 Task: Add the task  Add support for SMS notifications to the mobile app to the section Capacity Scaling Sprint in the project TransferLine and add a Due Date to the respective task as 2024/02/27.
Action: Mouse moved to (665, 425)
Screenshot: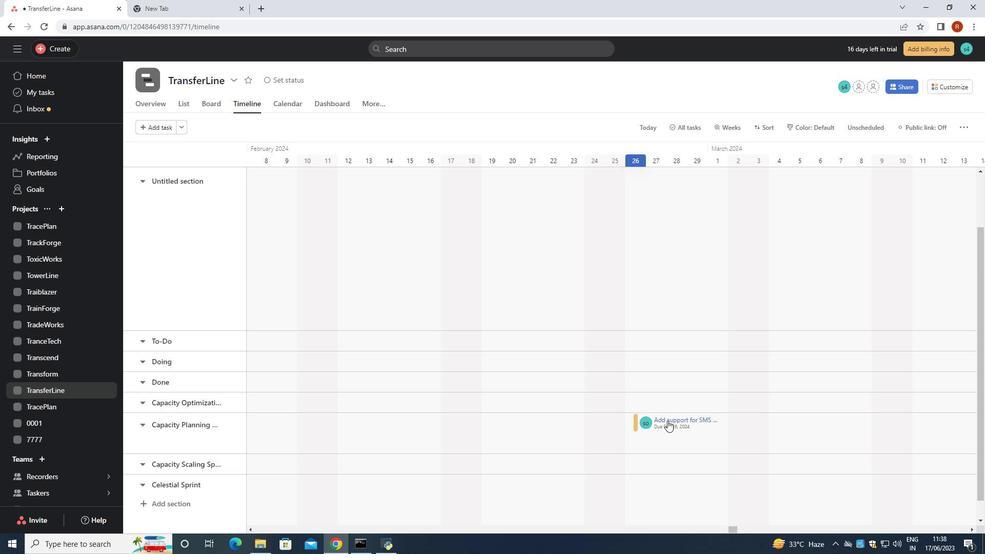 
Action: Mouse pressed left at (665, 425)
Screenshot: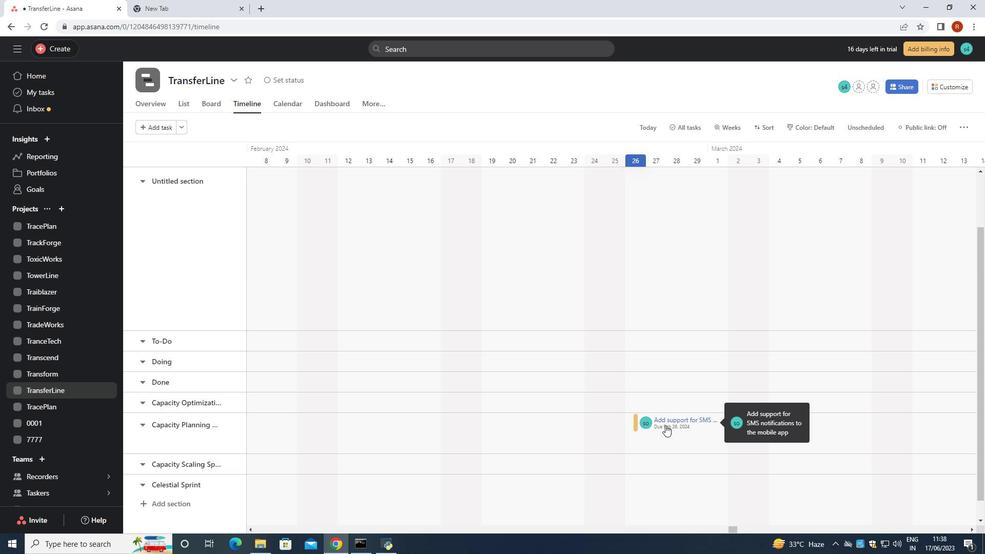 
Action: Mouse moved to (784, 204)
Screenshot: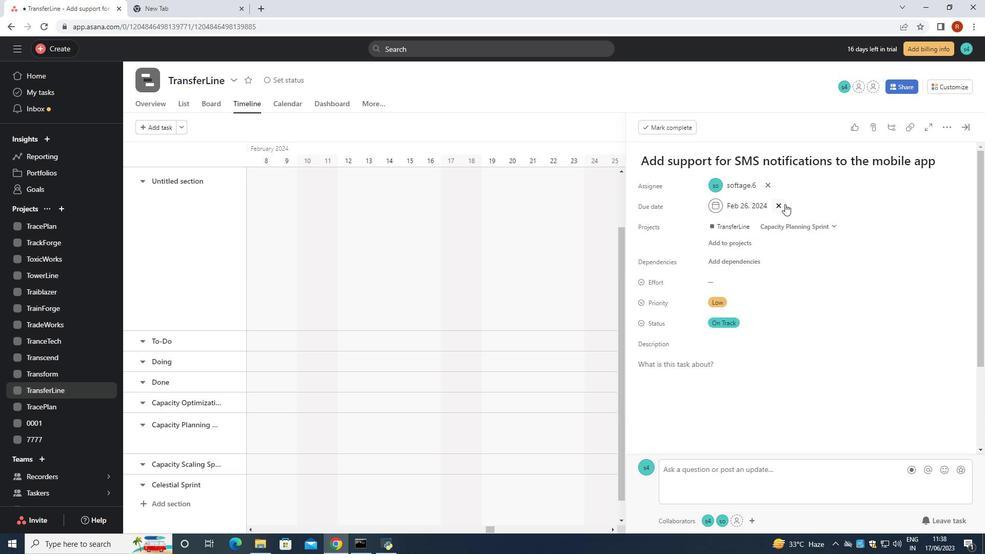 
Action: Mouse pressed left at (784, 204)
Screenshot: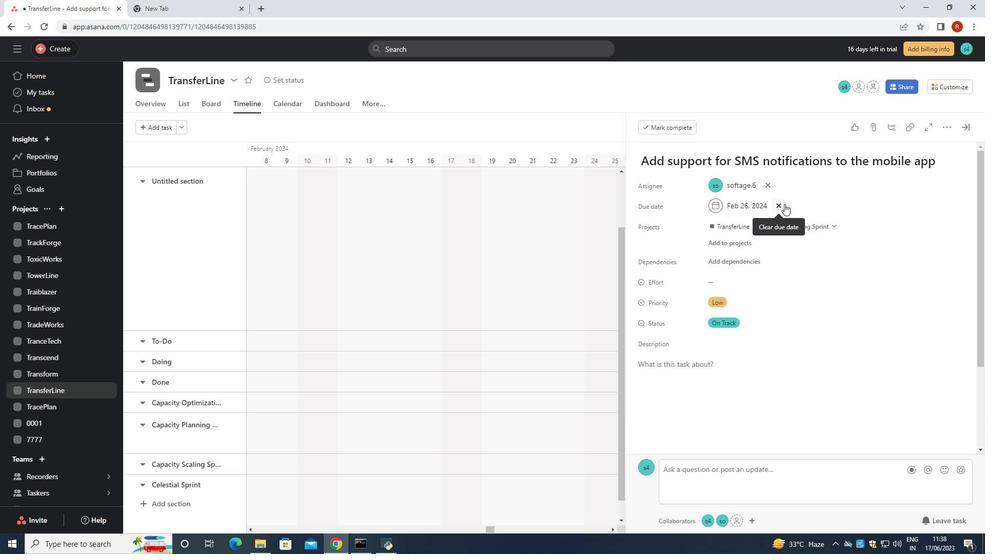 
Action: Mouse moved to (750, 204)
Screenshot: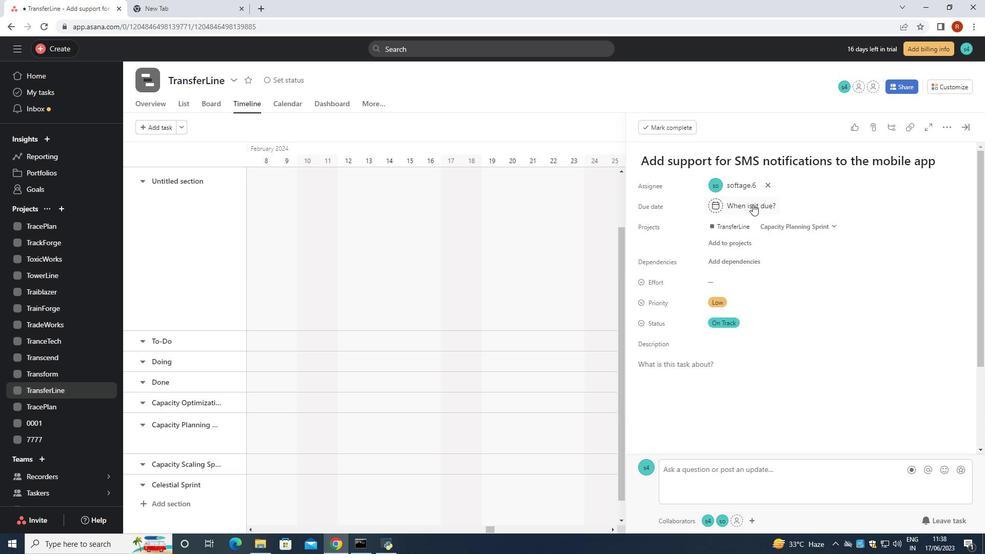
Action: Mouse pressed left at (750, 204)
Screenshot: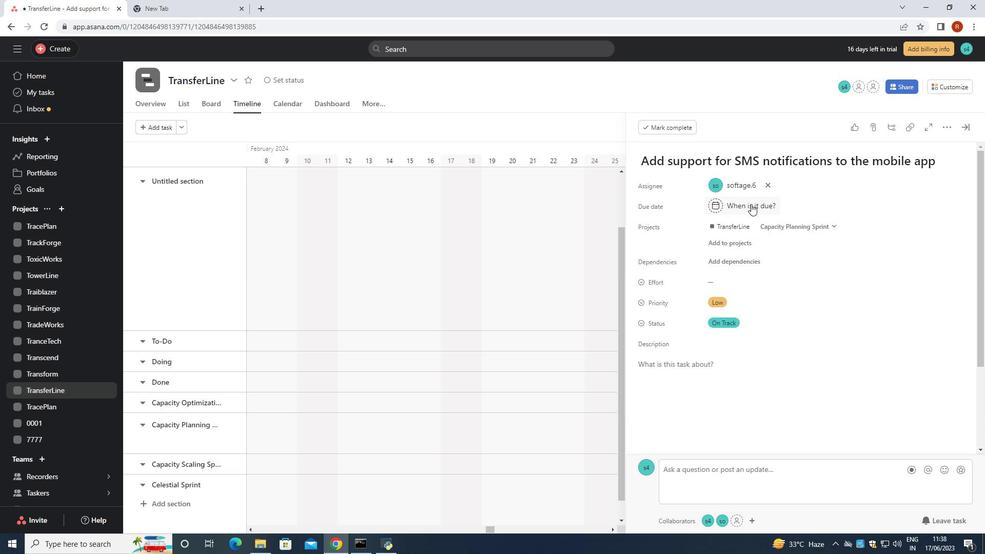 
Action: Mouse moved to (750, 204)
Screenshot: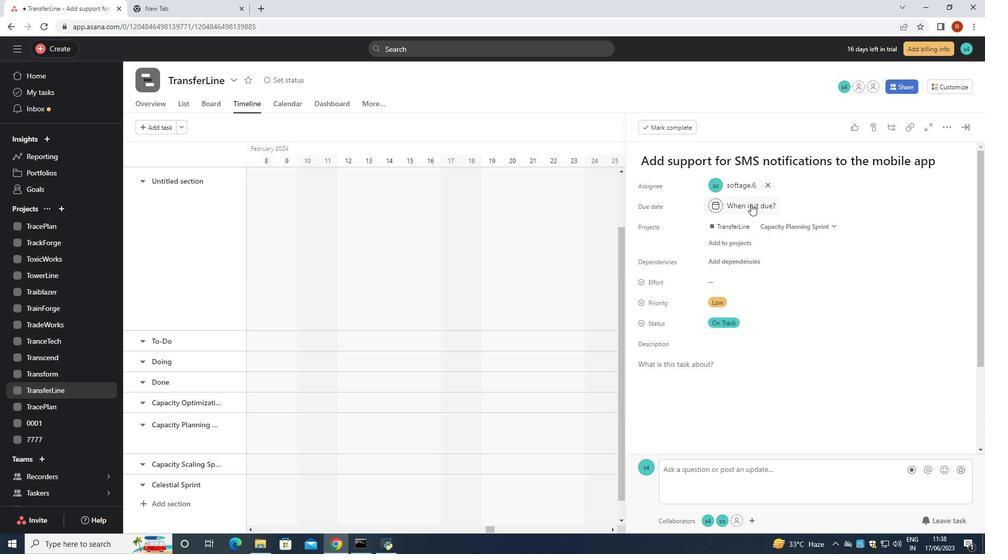 
Action: Key pressed 2024/032/<Key.backspace><Key.backspace><Key.backspace>2<Key.shift_r>/27<Key.enter>
Screenshot: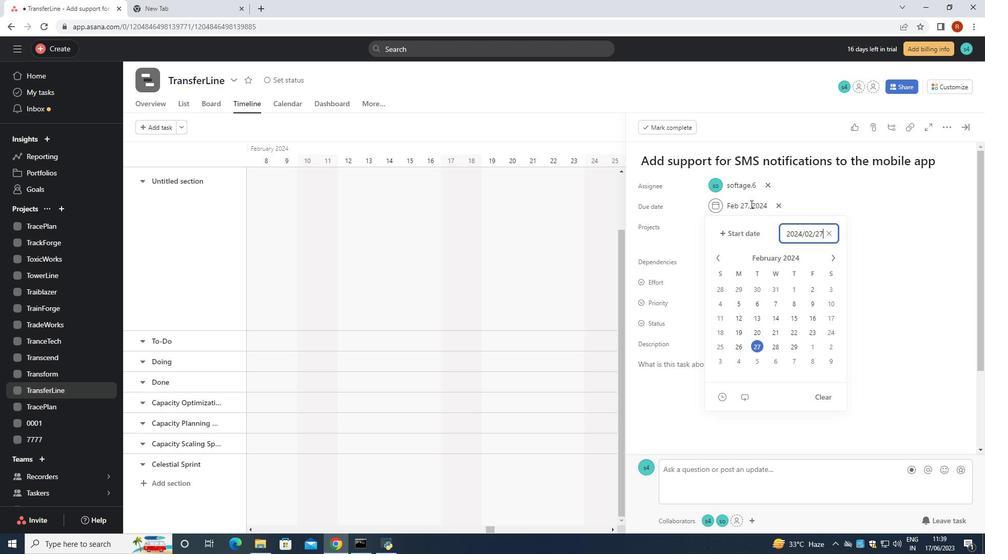 
Action: Mouse moved to (834, 225)
Screenshot: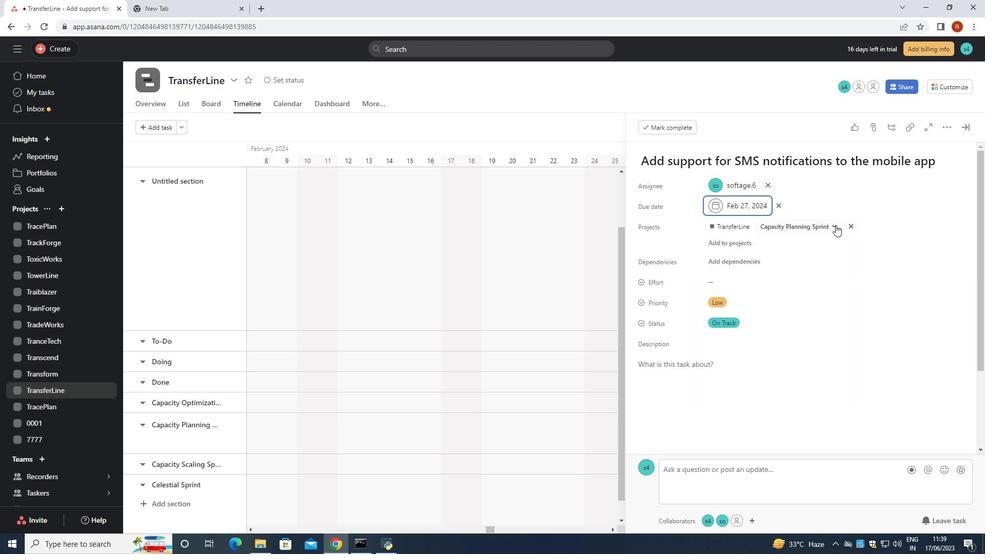 
Action: Mouse pressed left at (834, 225)
Screenshot: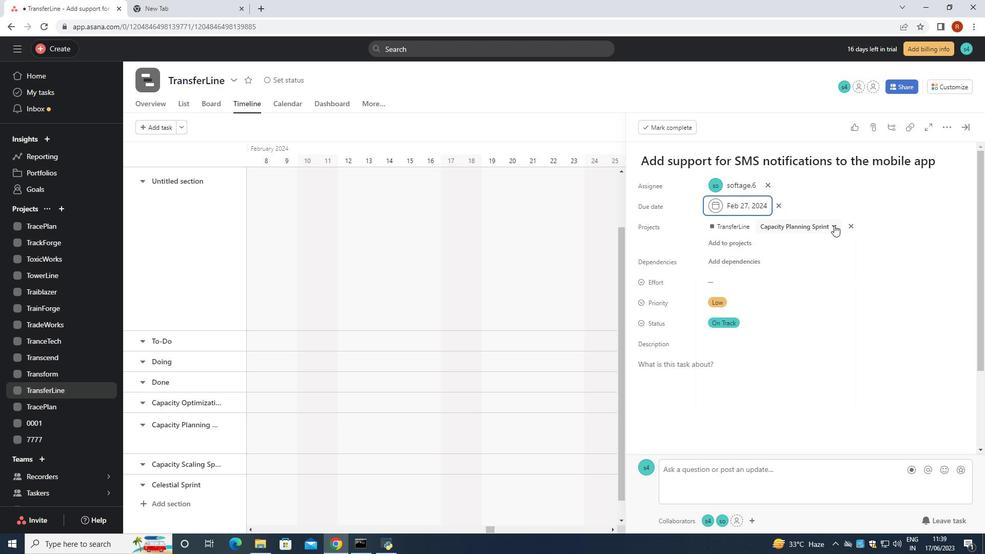 
Action: Mouse moved to (798, 368)
Screenshot: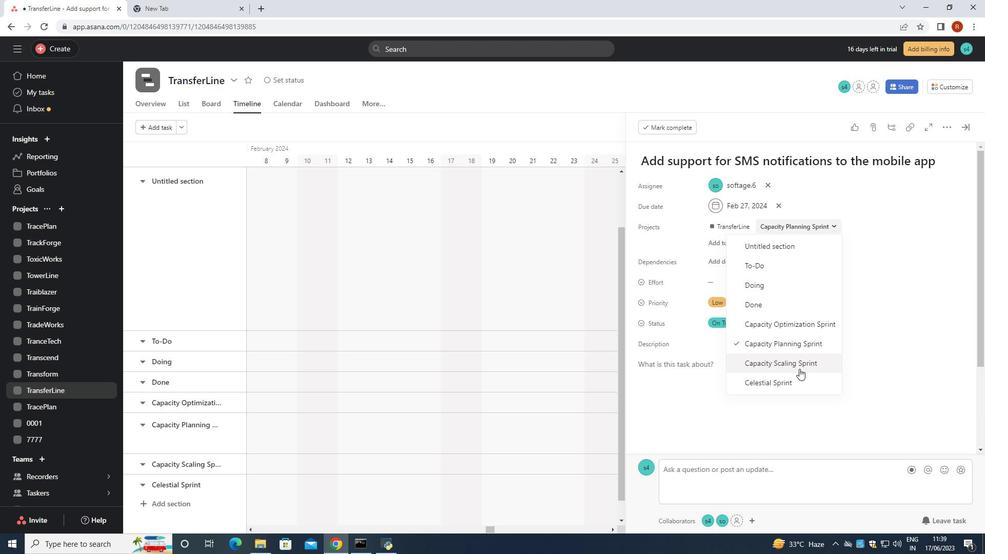 
Action: Mouse pressed left at (798, 368)
Screenshot: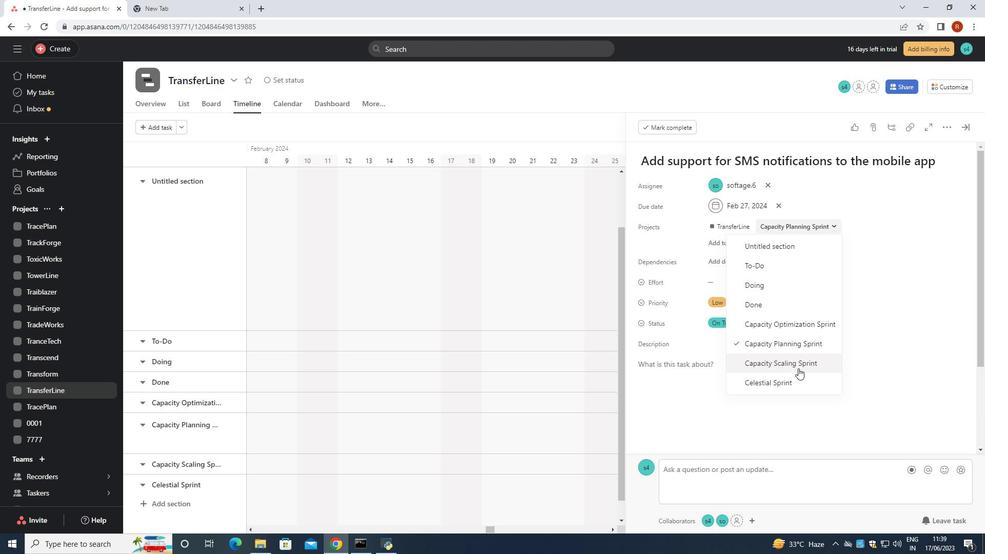 
Action: Mouse moved to (800, 370)
Screenshot: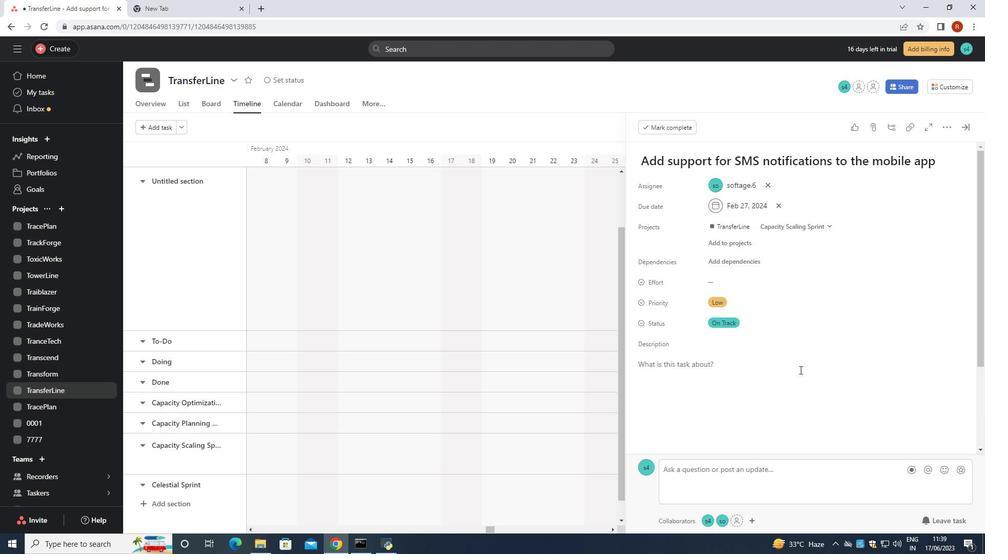 
